 Task: Find the nearest hot air balloon rides over the Sonoran Desert.
Action: Mouse moved to (96, 31)
Screenshot: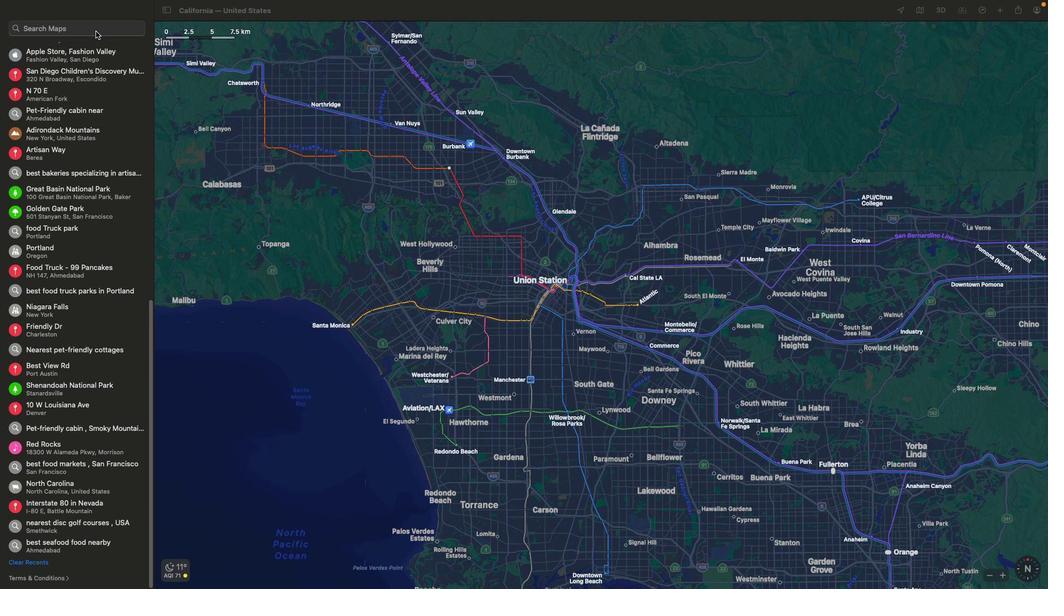 
Action: Mouse pressed left at (96, 31)
Screenshot: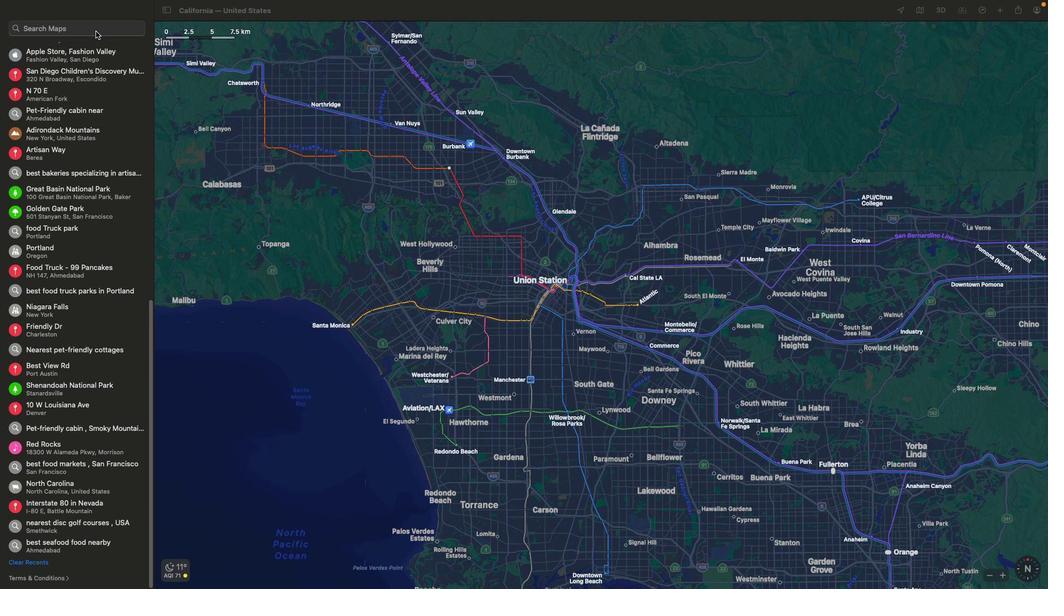 
Action: Mouse moved to (95, 31)
Screenshot: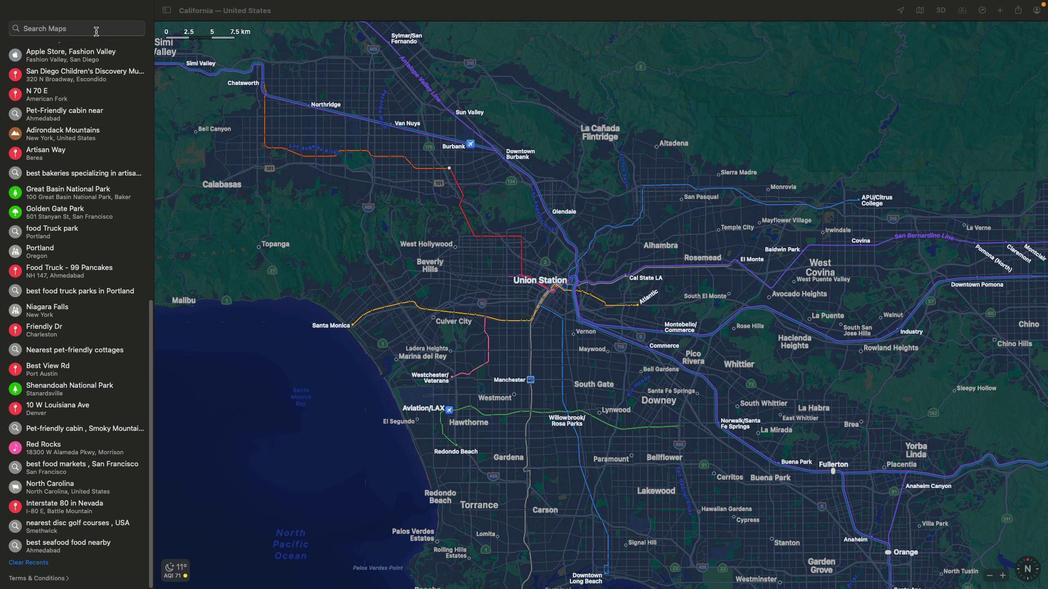 
Action: Key pressed Key.shift'S''a''n''o''t'Key.backspace'r''a''n'Key.spaceKey.shift'D''e''s''e''r''t'Key.spaceKey.enter
Screenshot: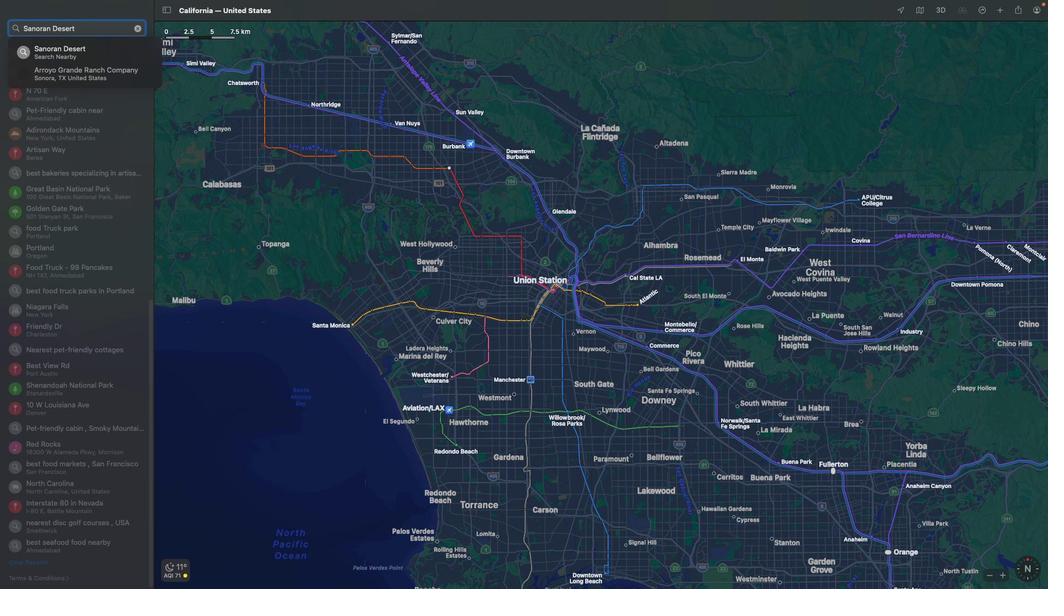 
Action: Mouse moved to (135, 27)
Screenshot: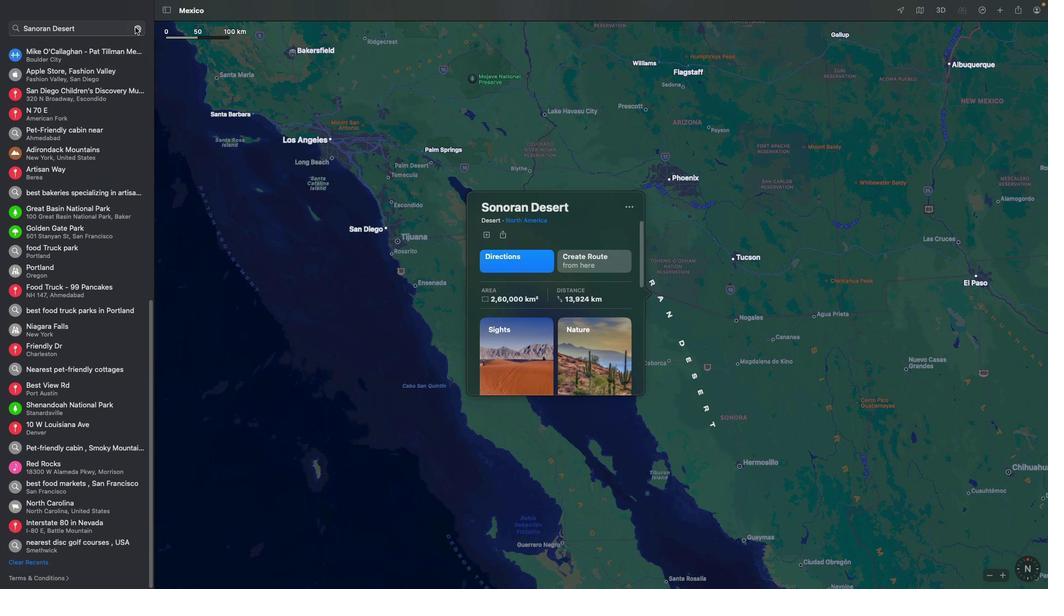 
Action: Mouse pressed left at (135, 27)
Screenshot: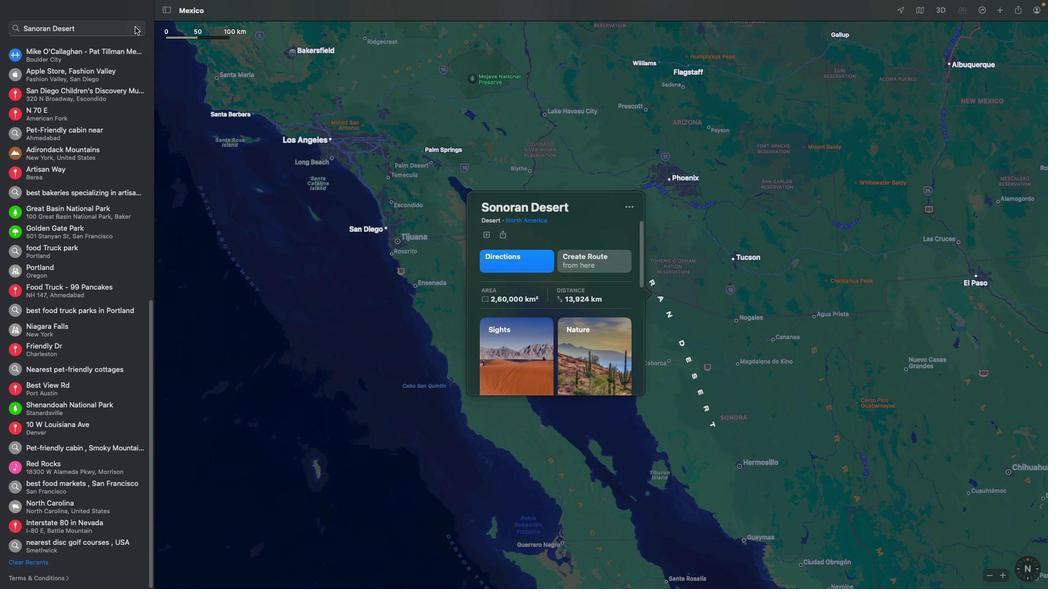 
Action: Mouse moved to (91, 29)
Screenshot: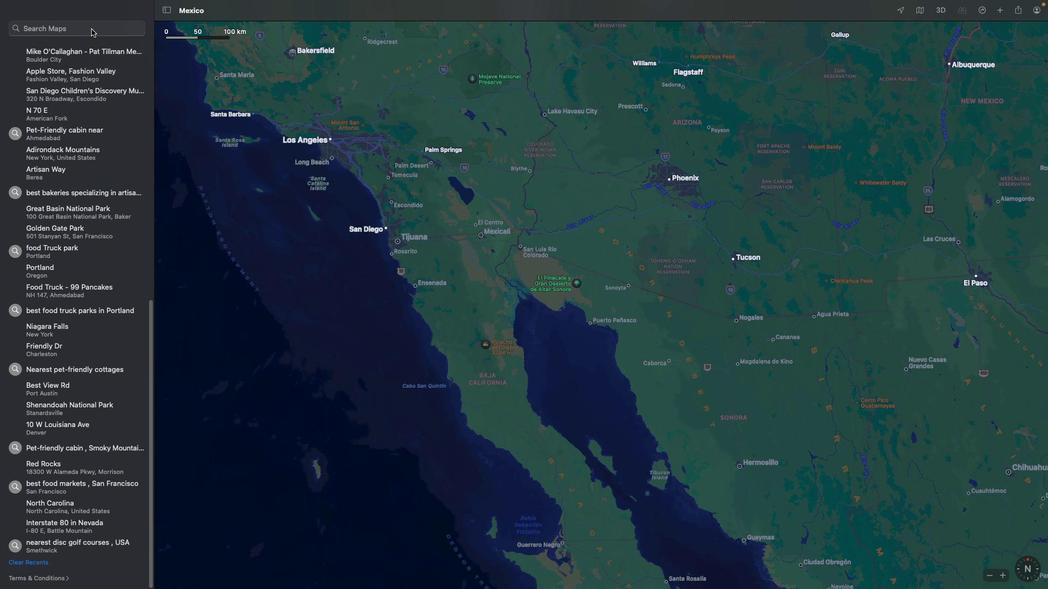 
Action: Mouse pressed left at (91, 29)
Screenshot: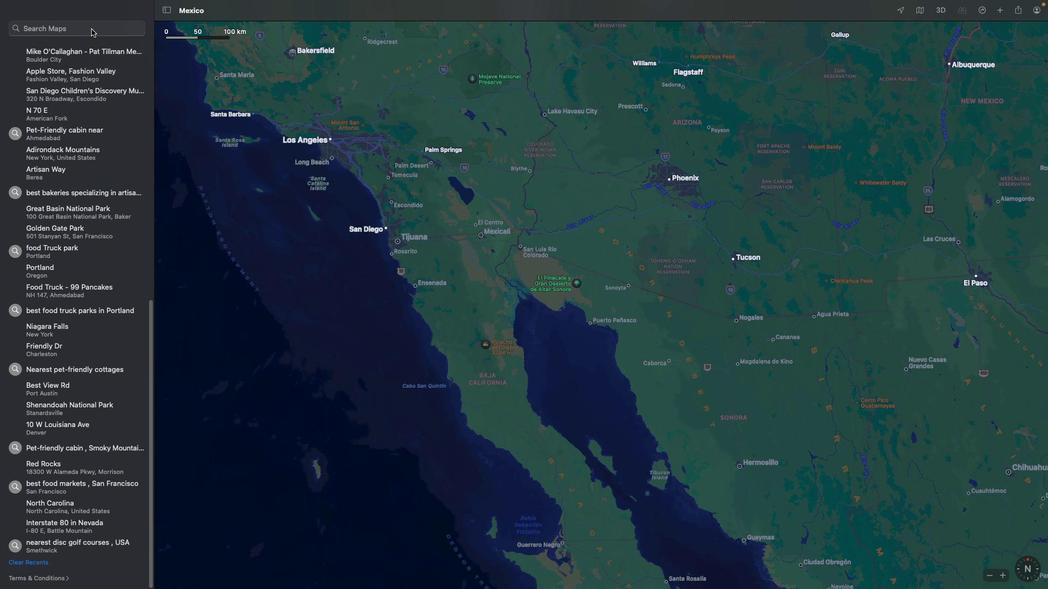 
Action: Key pressed 'h''o''t'Key.space'a''i''r'Key.space'b''a''l''l''o''o''n'Key.space'r''i''d''e''s'Key.spaceKey.enter
Screenshot: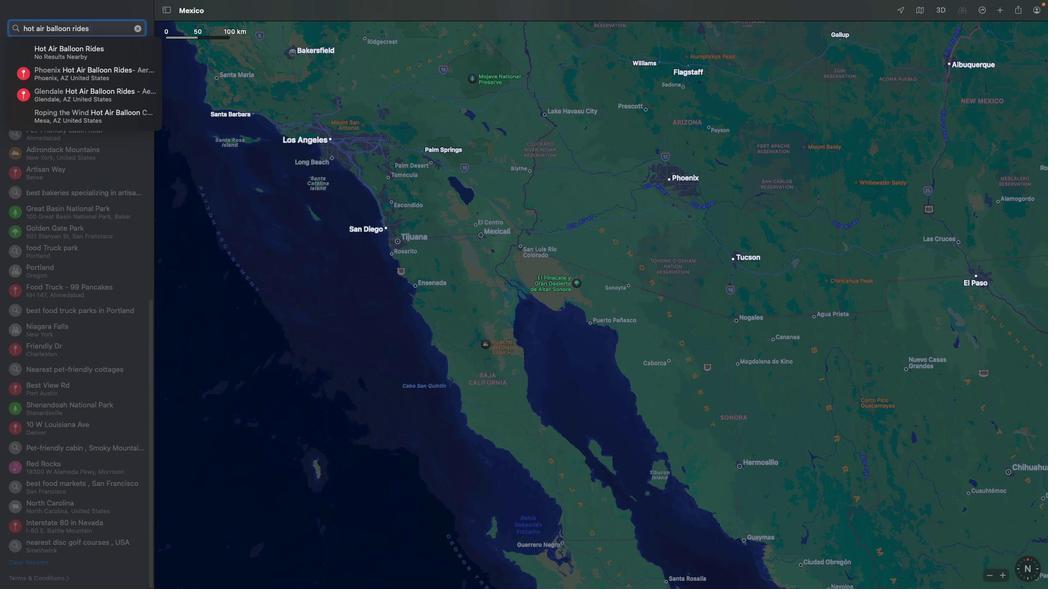 
